 Task: Add a content language Spanish.
Action: Mouse moved to (853, 114)
Screenshot: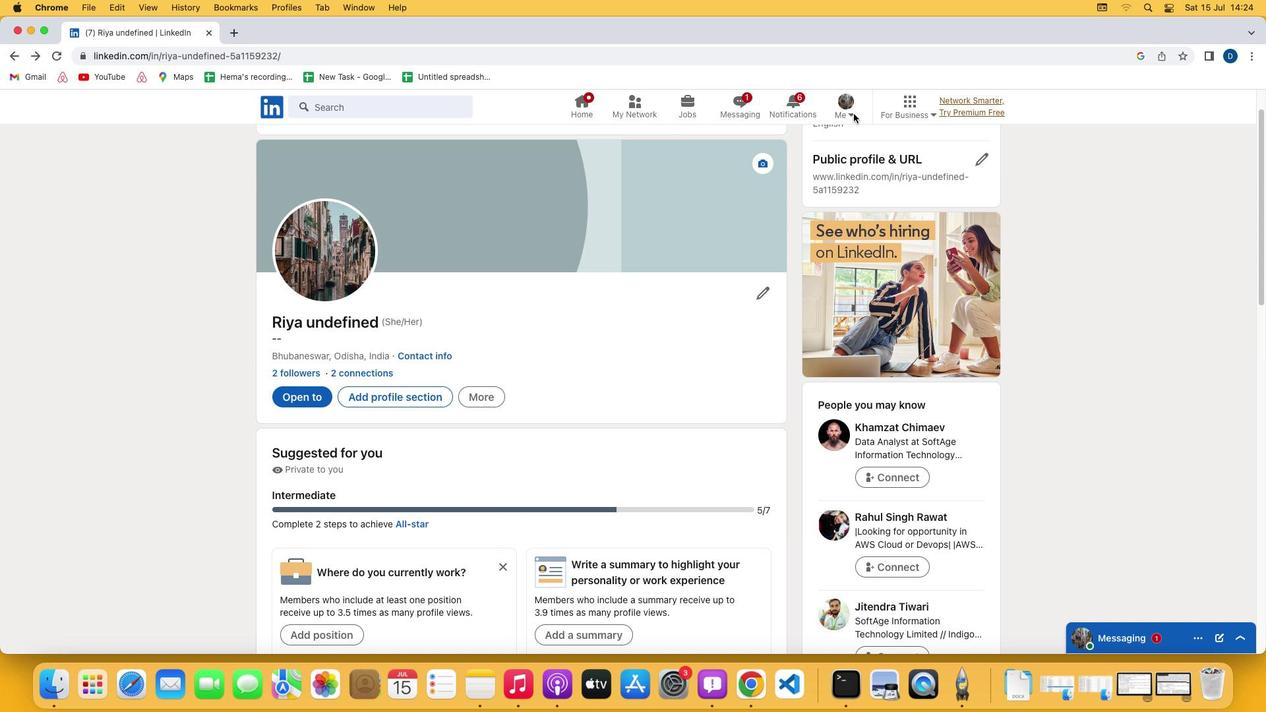 
Action: Mouse pressed left at (853, 114)
Screenshot: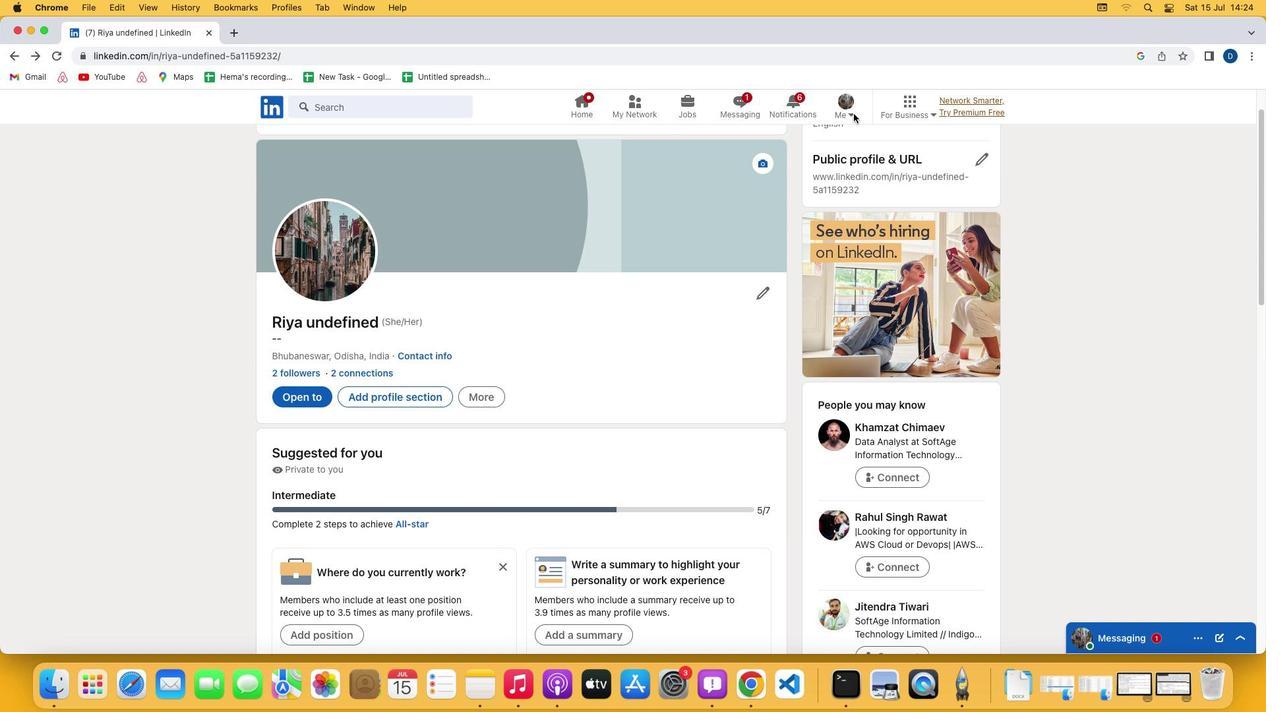 
Action: Mouse moved to (851, 114)
Screenshot: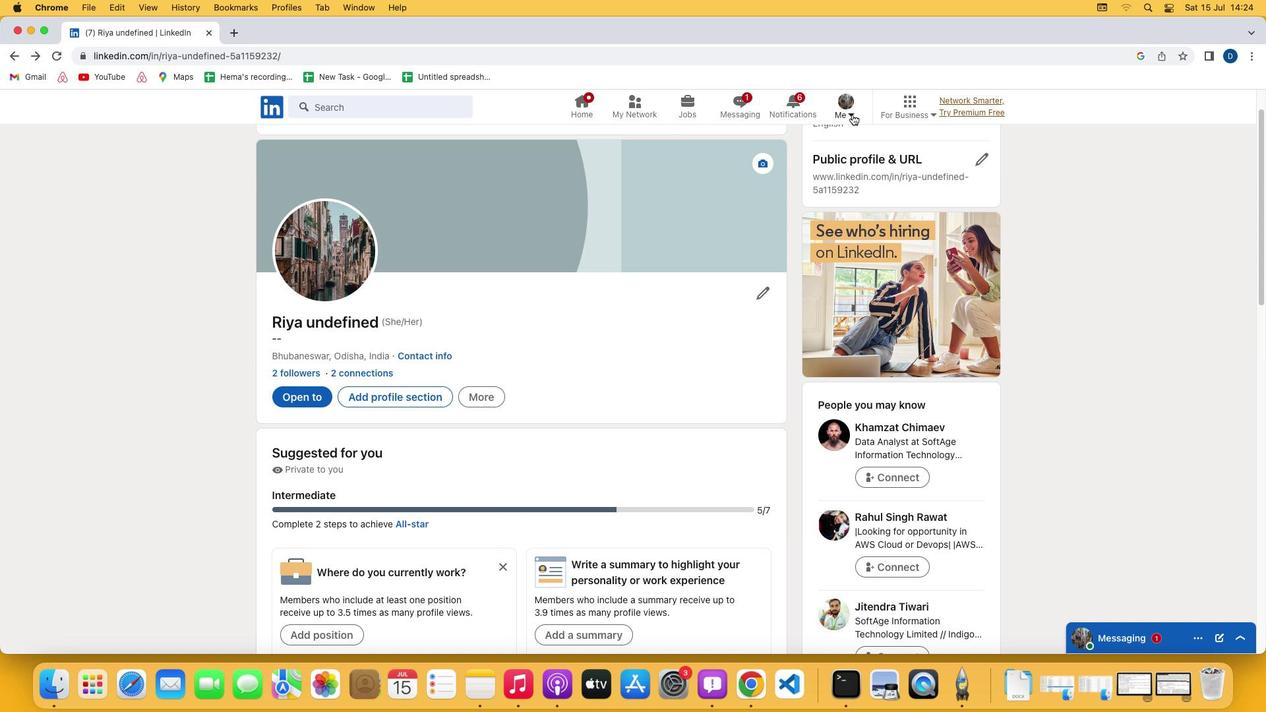 
Action: Mouse pressed left at (851, 114)
Screenshot: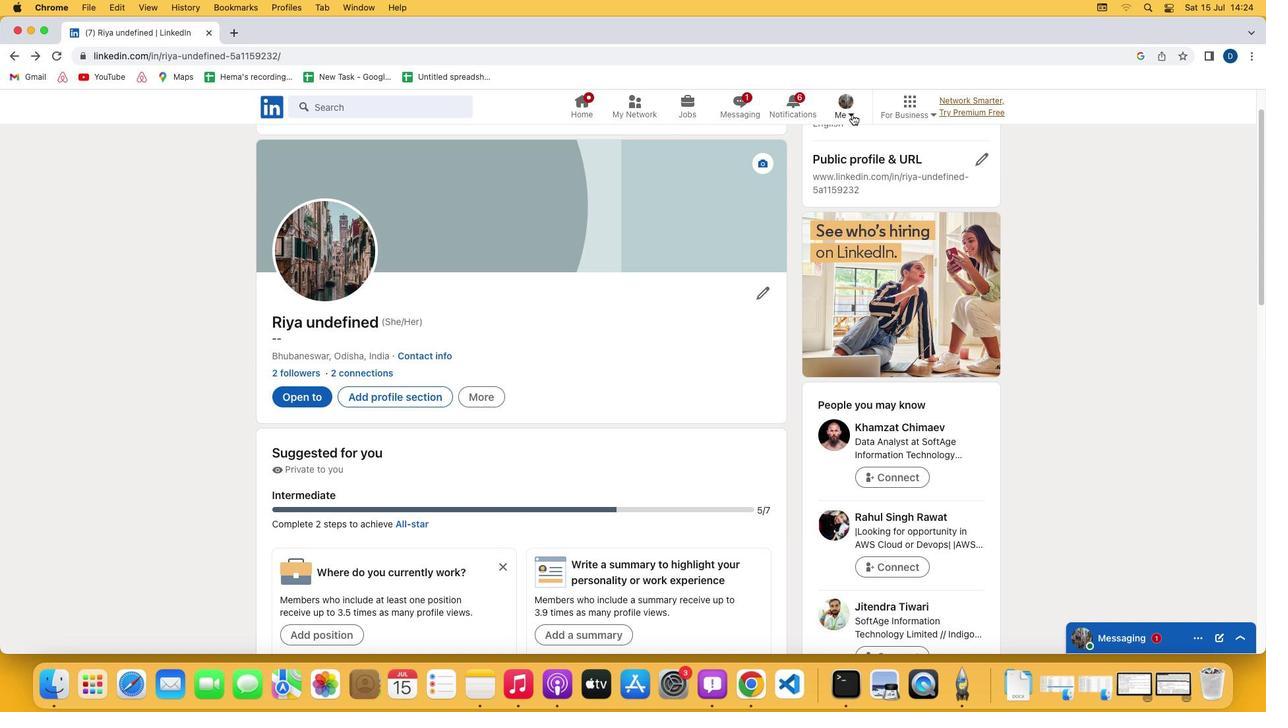 
Action: Mouse moved to (759, 249)
Screenshot: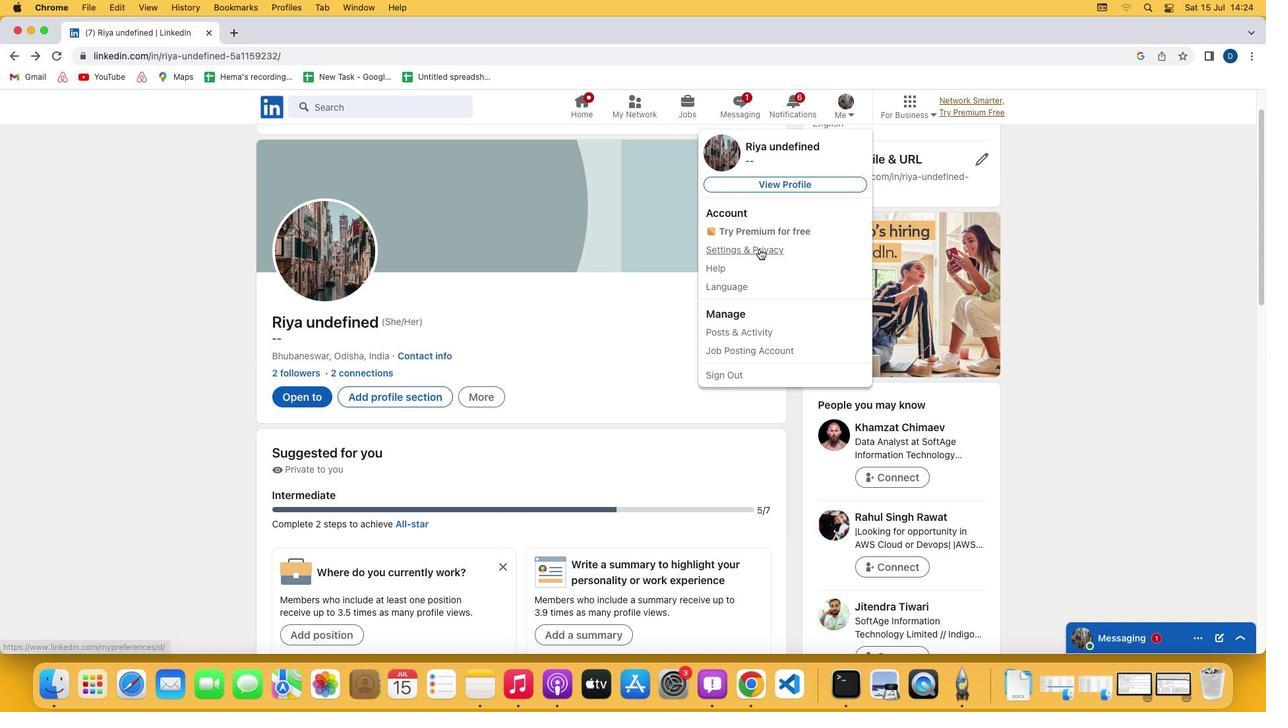 
Action: Mouse pressed left at (759, 249)
Screenshot: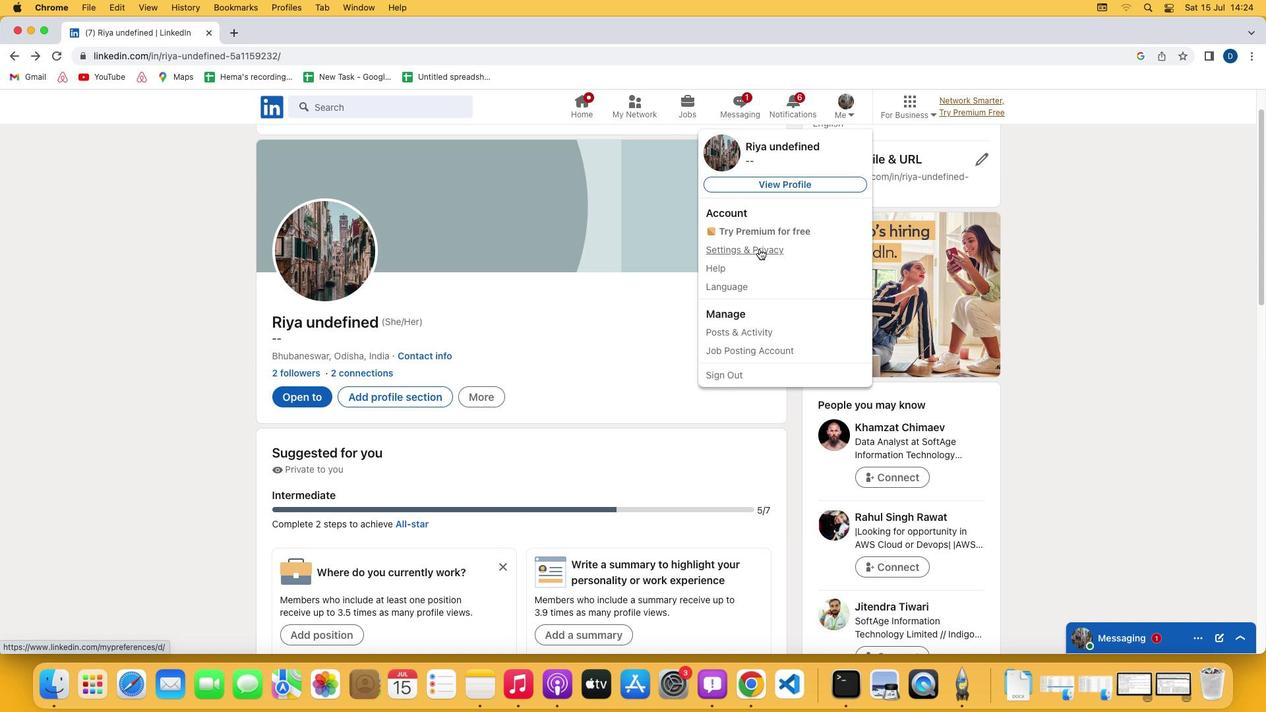 
Action: Mouse moved to (526, 411)
Screenshot: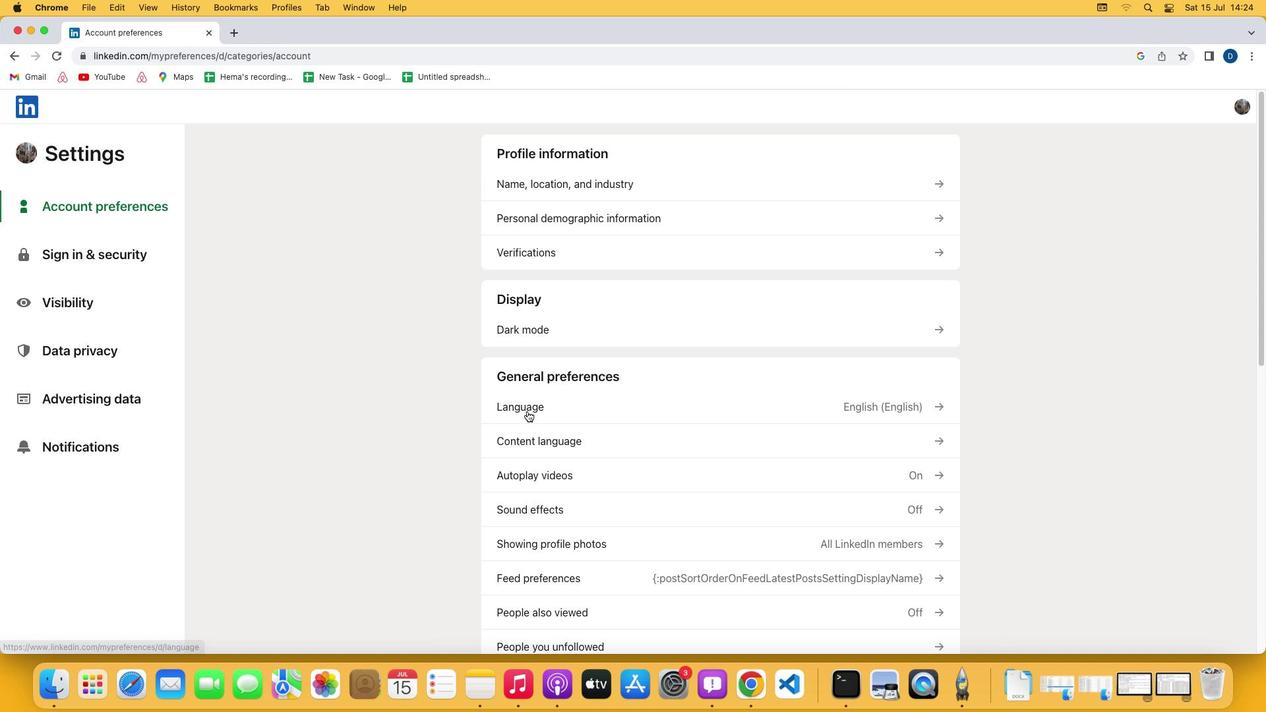 
Action: Mouse pressed left at (526, 411)
Screenshot: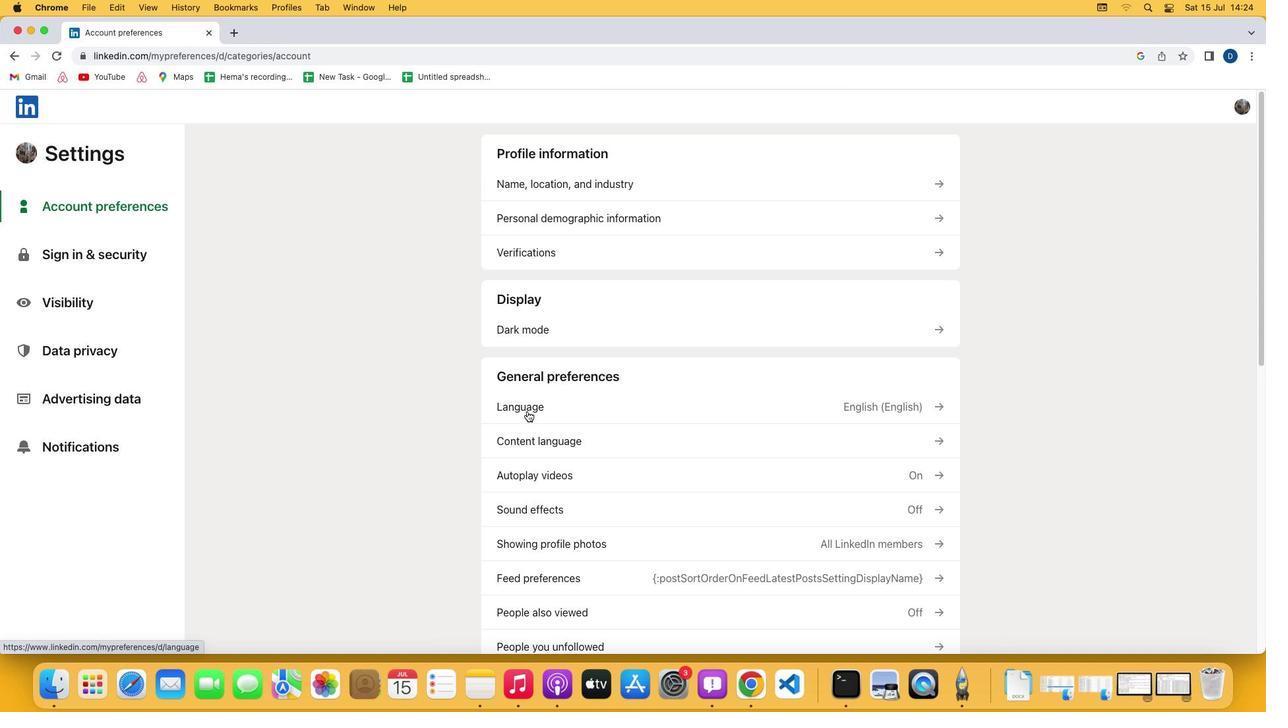 
Action: Mouse moved to (644, 232)
Screenshot: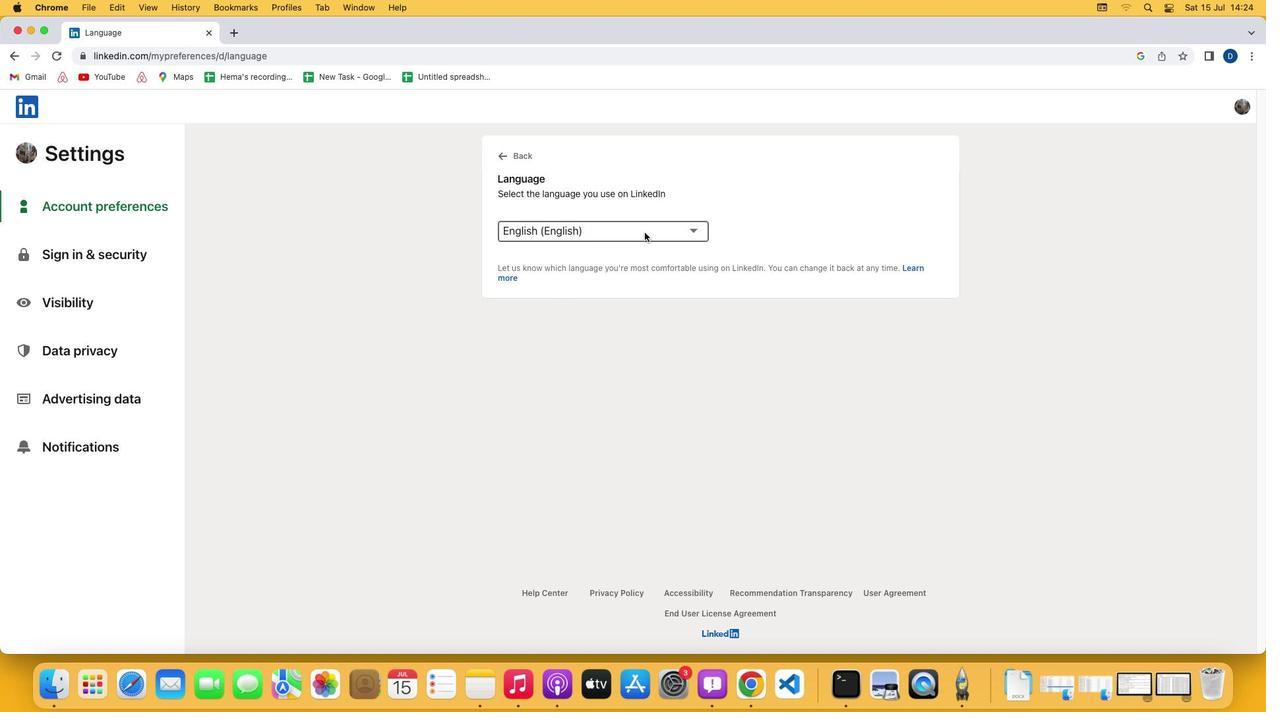 
Action: Mouse pressed left at (644, 232)
Screenshot: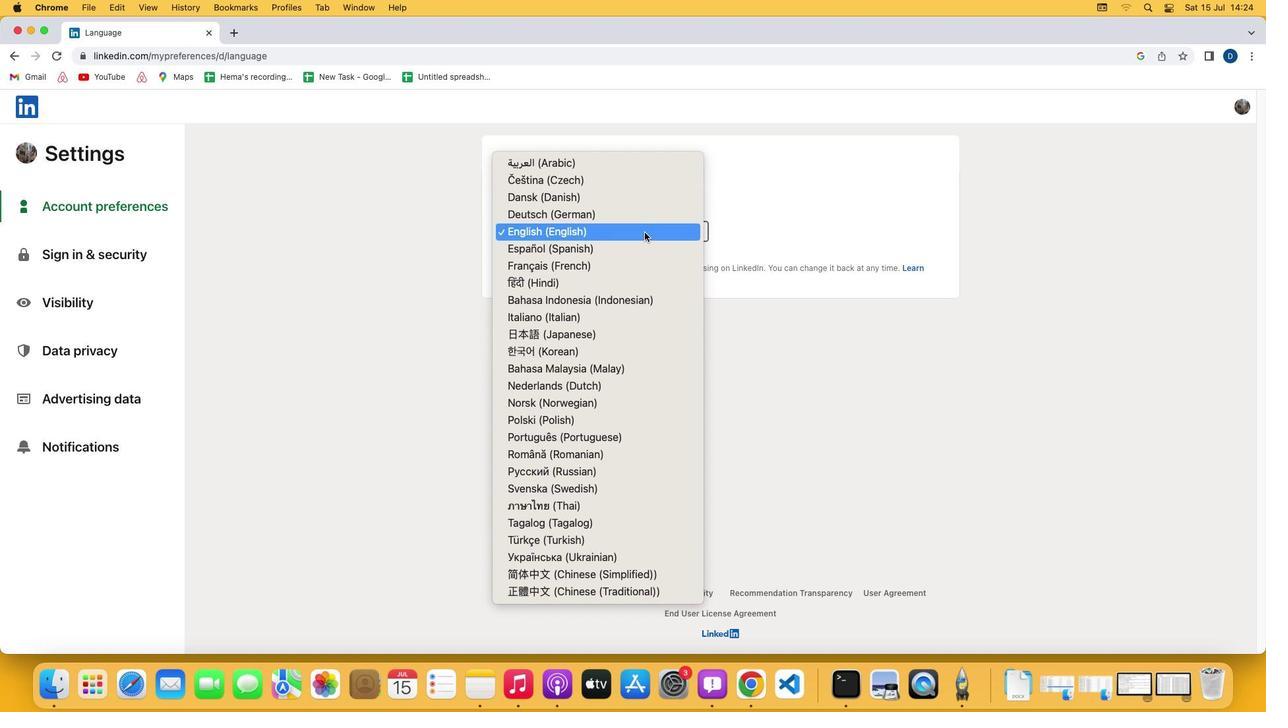 
Action: Mouse moved to (548, 249)
Screenshot: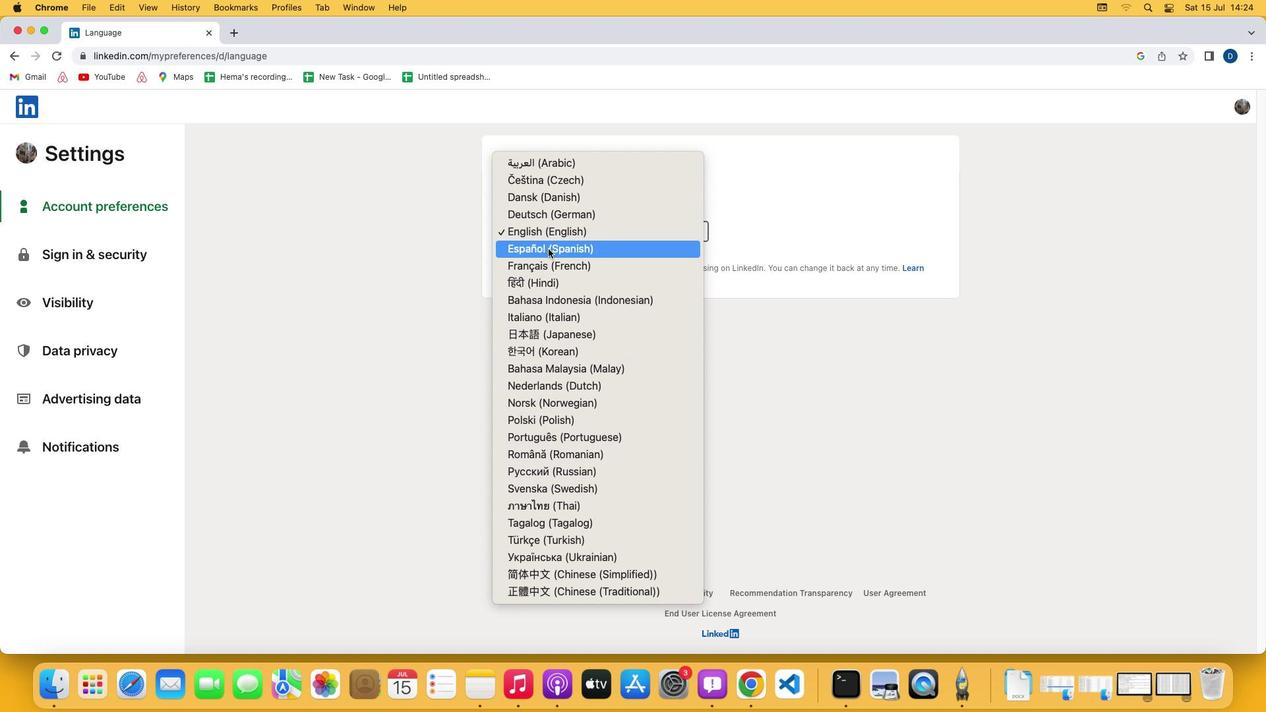 
Action: Mouse pressed left at (548, 249)
Screenshot: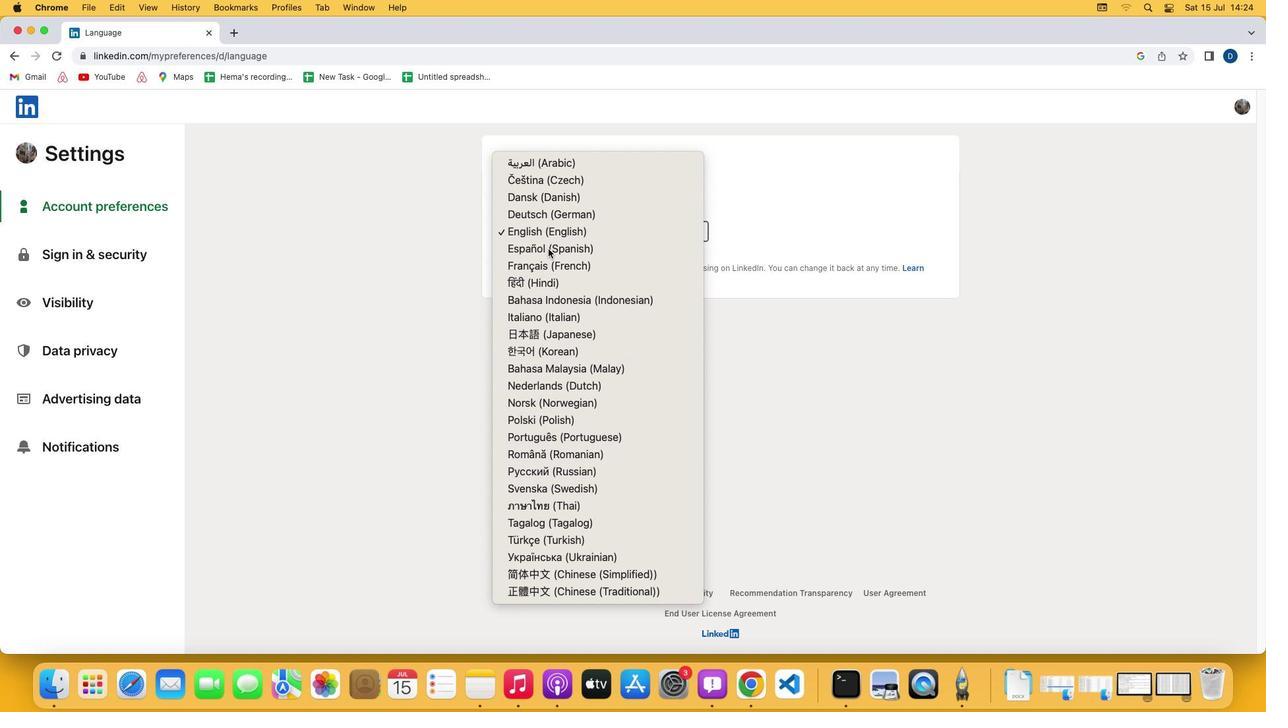 
